 Task: Split in group editior layout.
Action: Mouse moved to (133, 12)
Screenshot: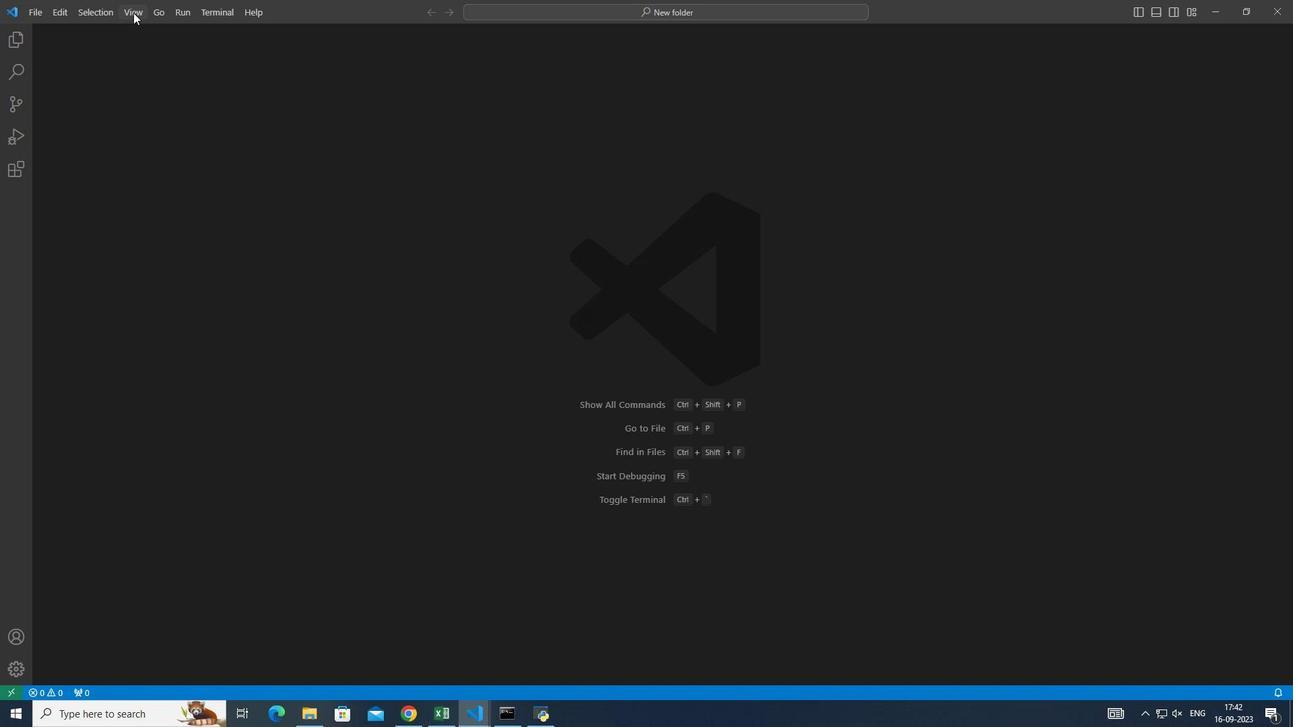 
Action: Mouse pressed left at (133, 12)
Screenshot: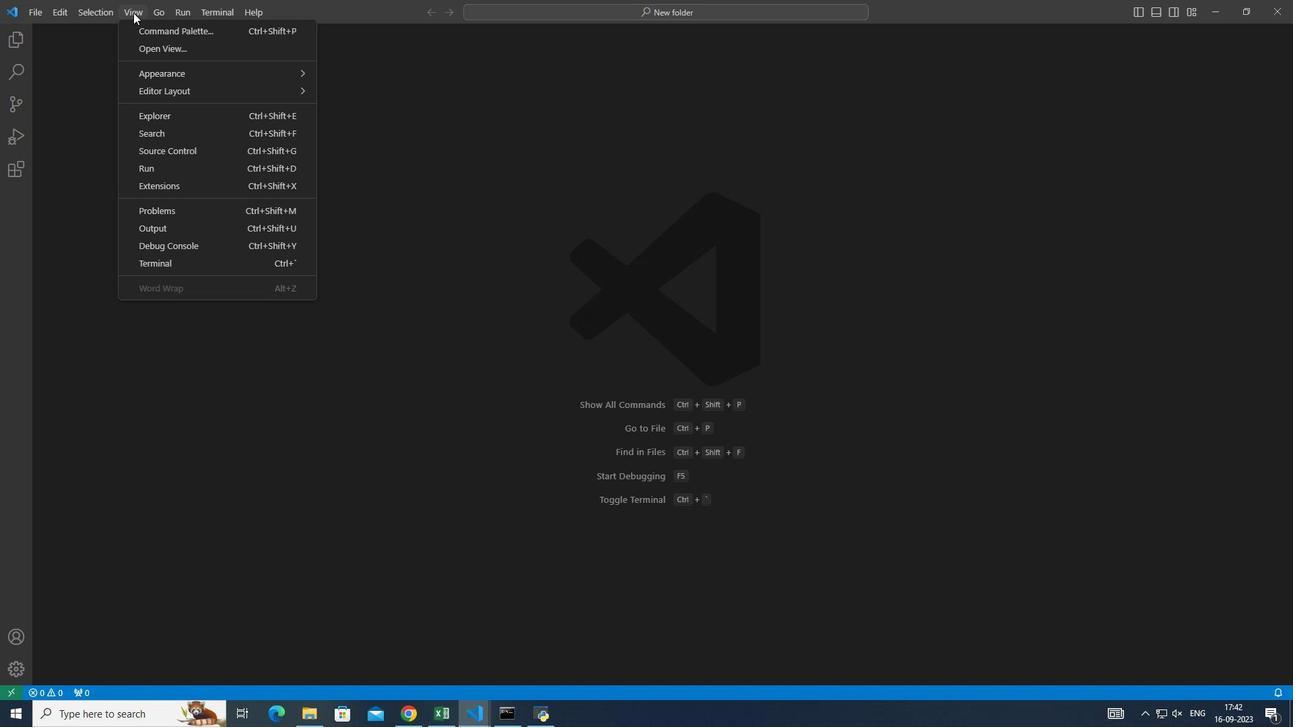 
Action: Mouse moved to (354, 167)
Screenshot: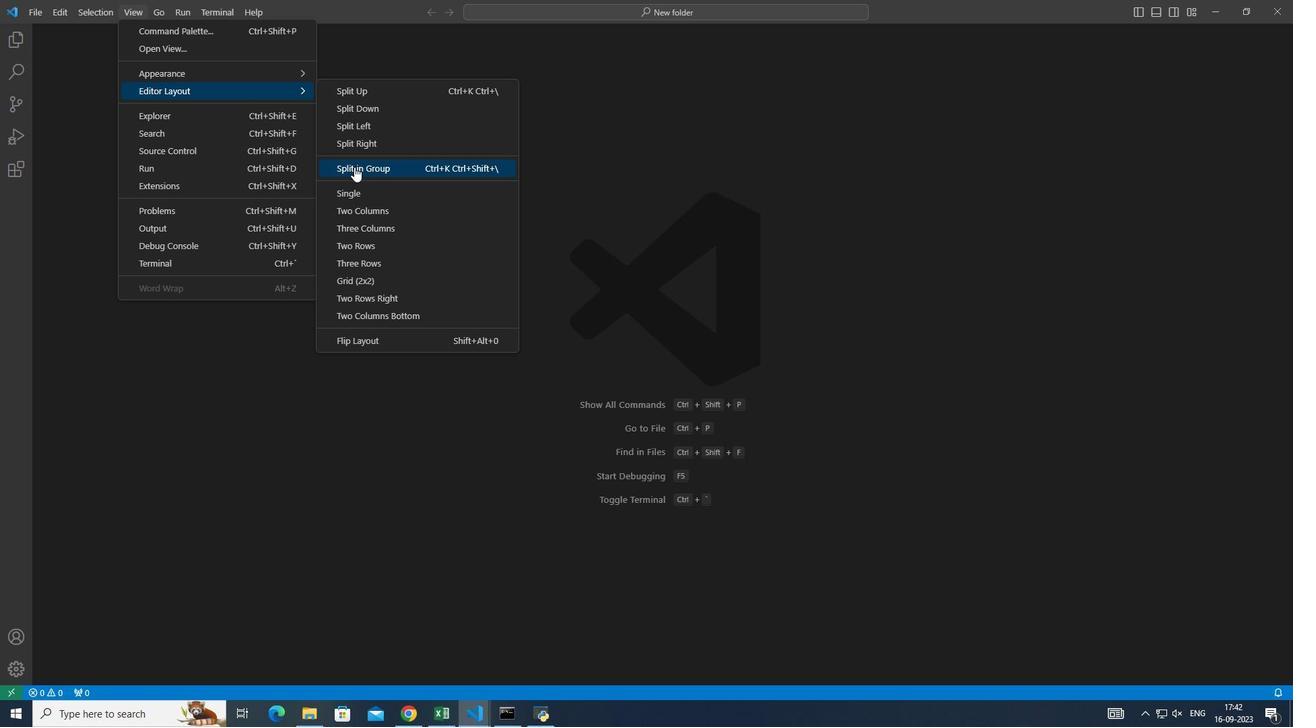 
Action: Mouse pressed left at (354, 167)
Screenshot: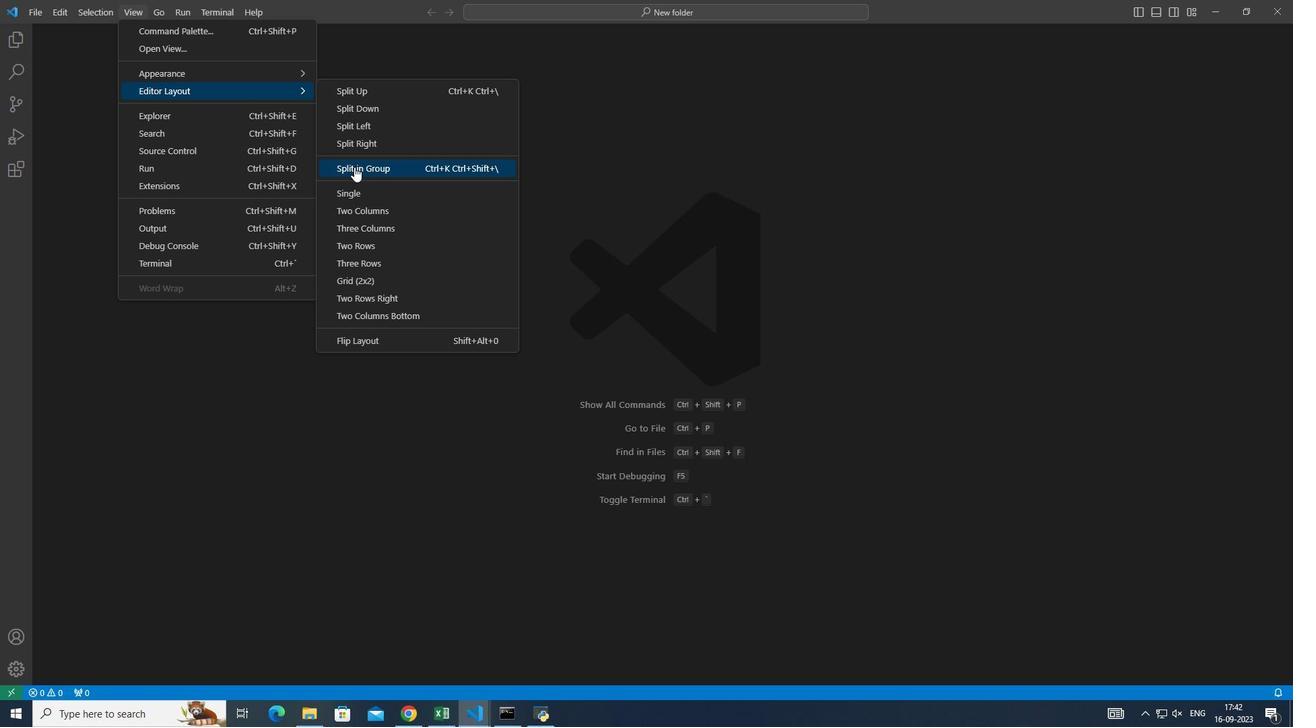 
Action: Mouse moved to (608, 193)
Screenshot: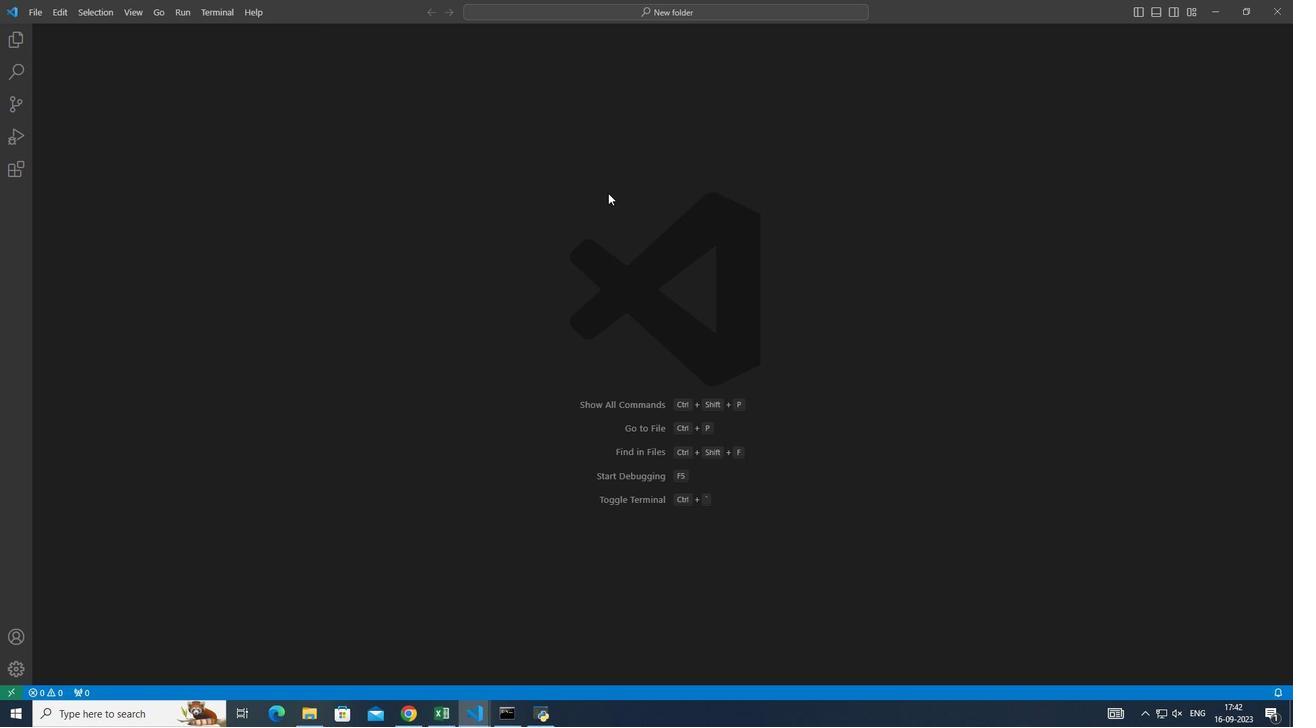 
